 Task: Create New Customer with Customer Name: Specs, Billing Address Line1: 2762 Fieldcrest Road, Billing Address Line2:  New York, Billing Address Line3:  New York 10005
Action: Mouse pressed left at (189, 34)
Screenshot: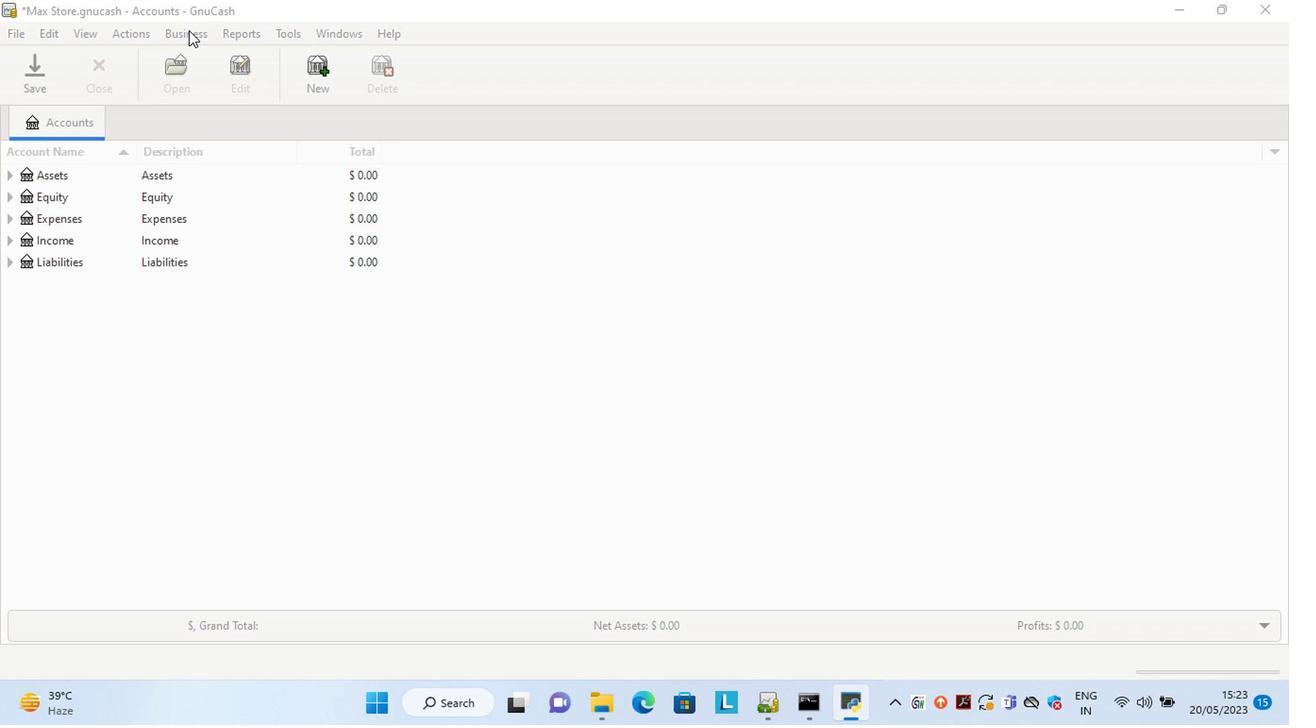 
Action: Mouse moved to (404, 80)
Screenshot: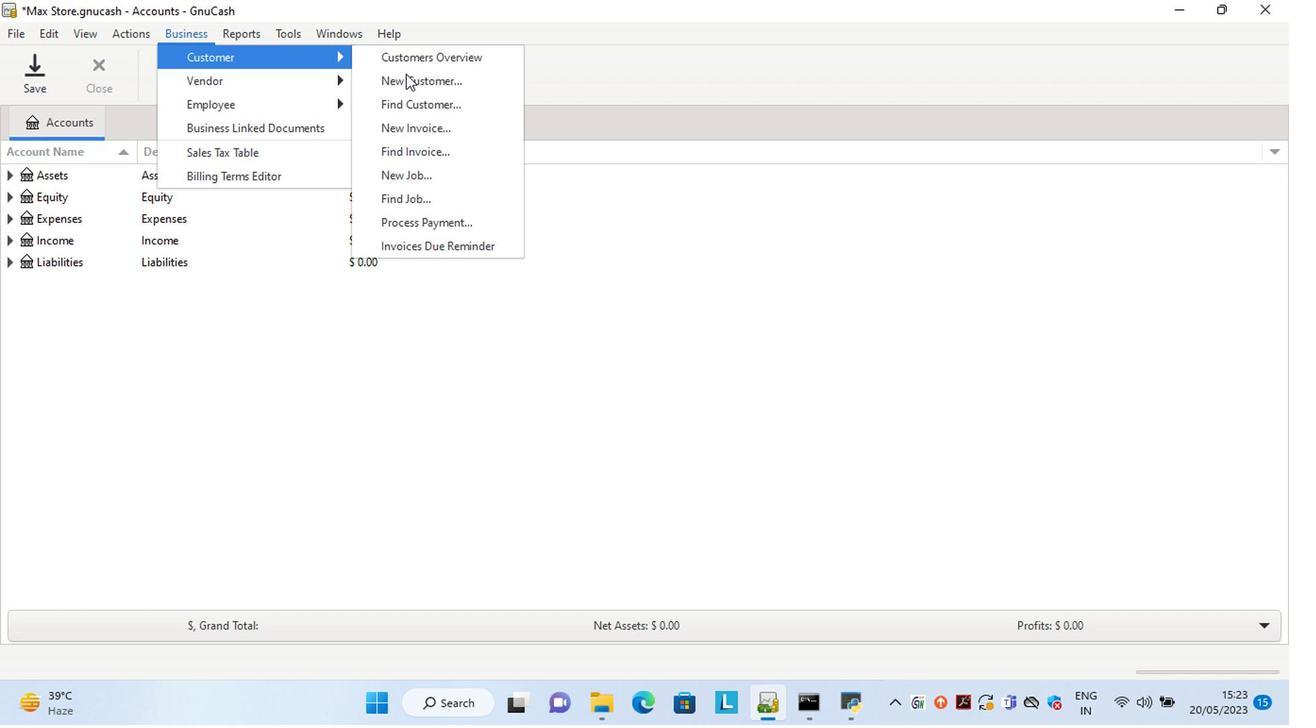
Action: Mouse pressed left at (404, 80)
Screenshot: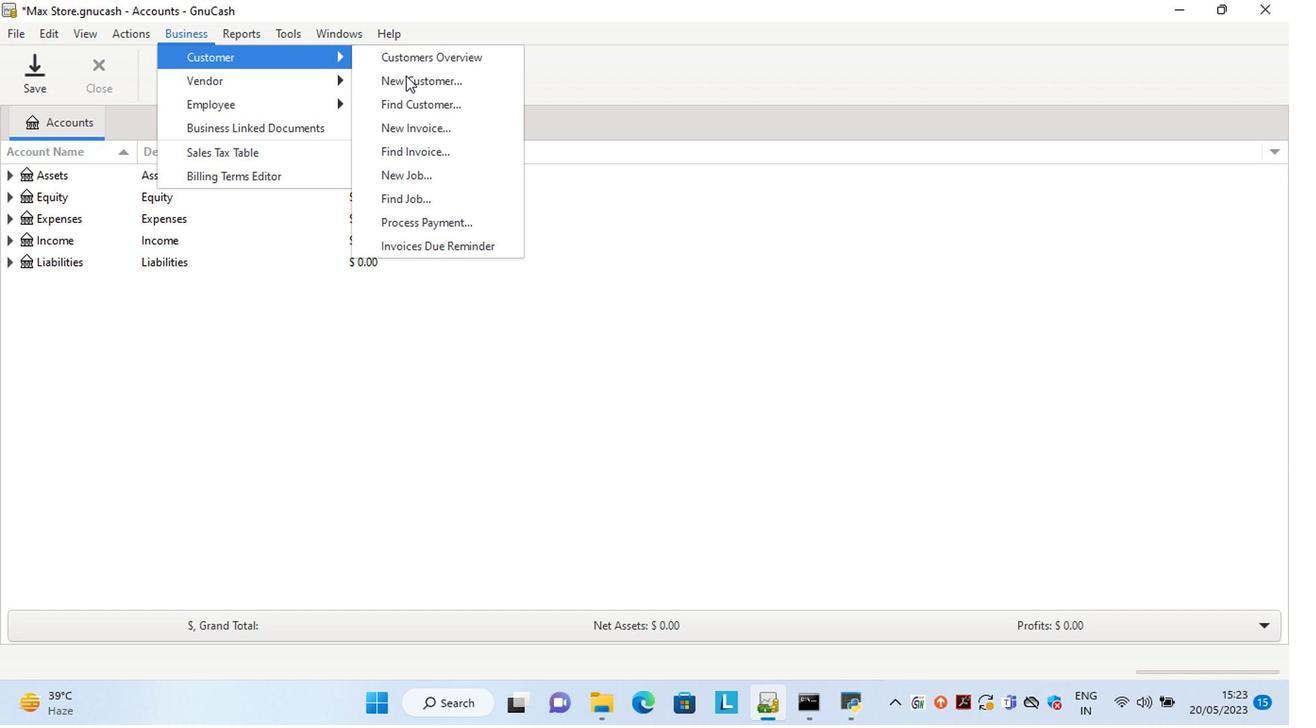 
Action: Mouse moved to (1030, 360)
Screenshot: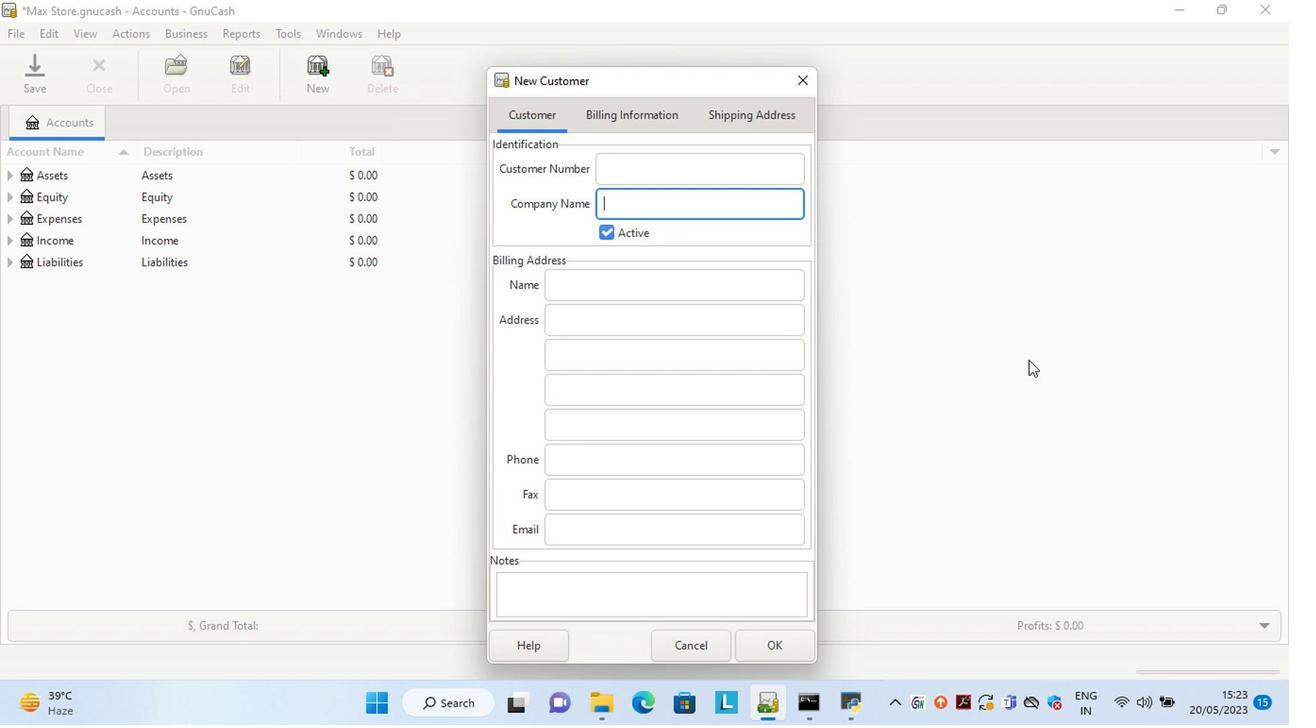 
Action: Key pressed <Key.shift>Specs<Key.space><Key.shift><Key.shift><Key.shift><Key.shift><Key.shift><Key.shift><Key.shift><Key.shift><Key.backspace><Key.tab><Key.tab><Key.tab>2762<Key.space><Key.shift>Fieldcrest<Key.space><Key.shift>Road<Key.tab>n<Key.tab>n<Key.tab>
Screenshot: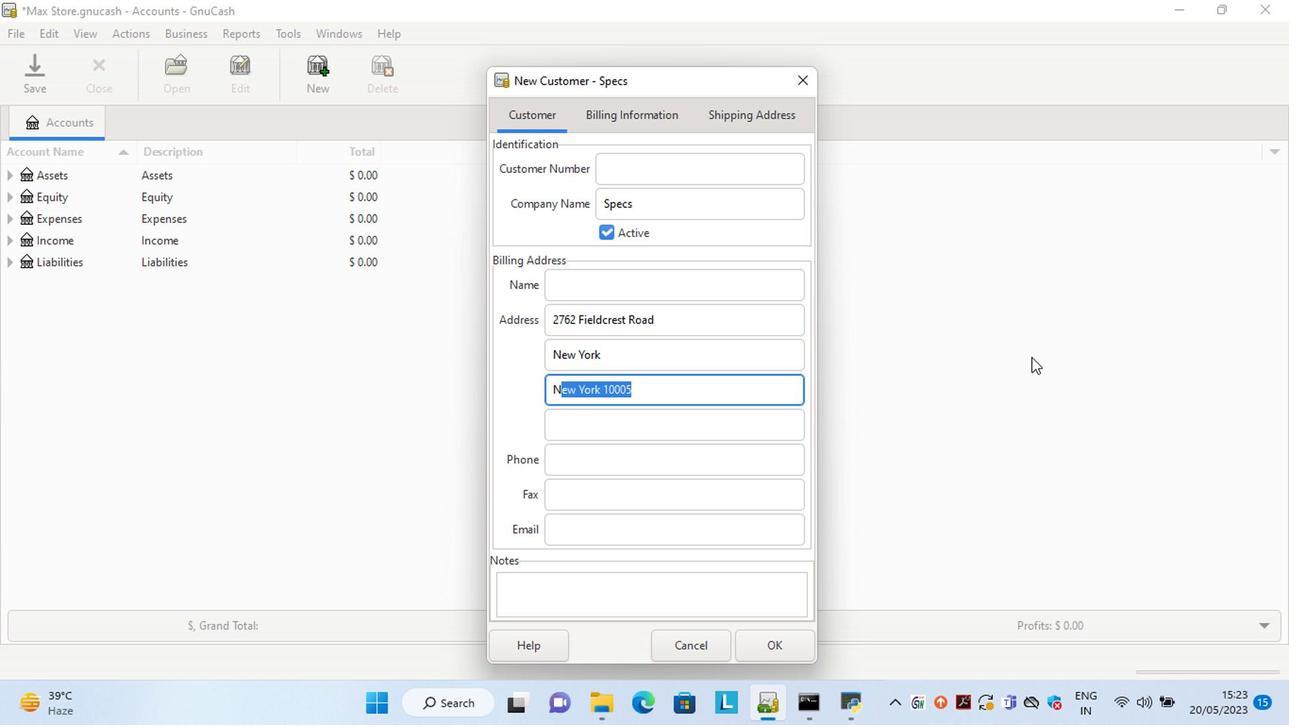 
Action: Mouse moved to (762, 656)
Screenshot: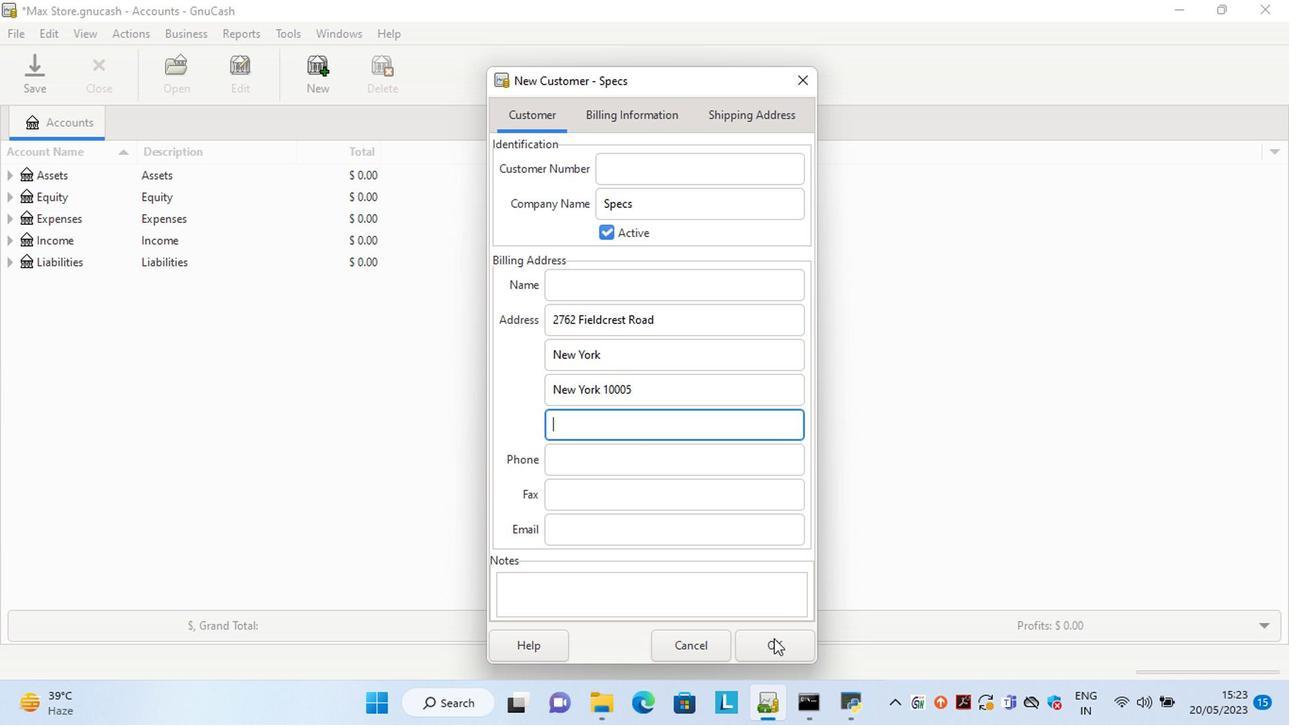 
Action: Mouse pressed left at (762, 656)
Screenshot: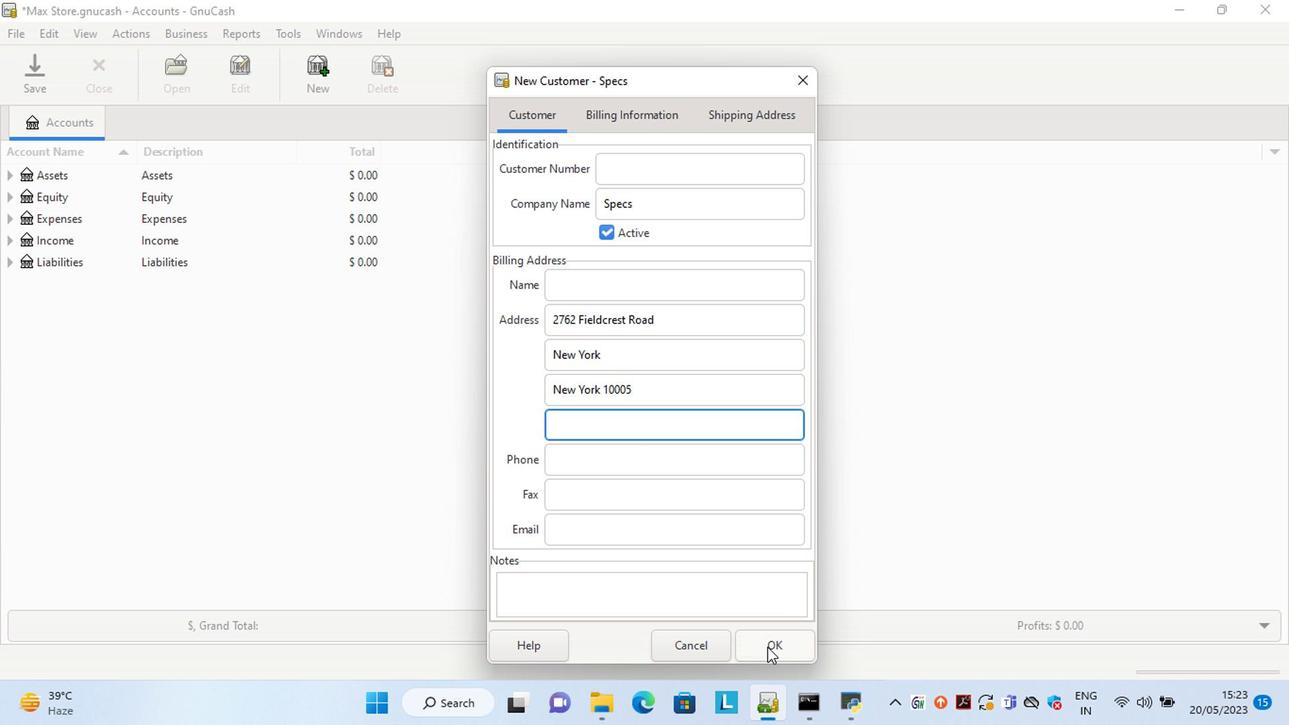 
Action: Mouse moved to (909, 415)
Screenshot: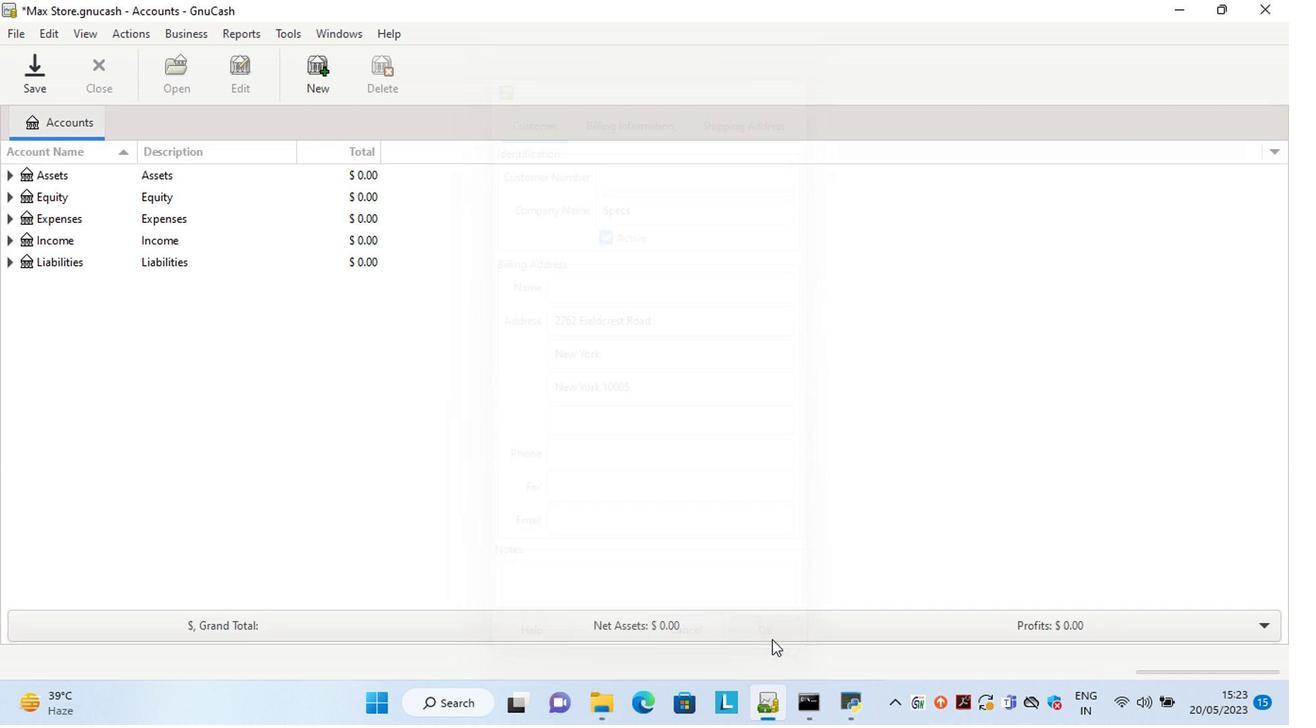 
